 Task: Plan a team-building scavenger hunt for the 28th at 9:30 PM to 10:00 PM.
Action: Mouse moved to (46, 70)
Screenshot: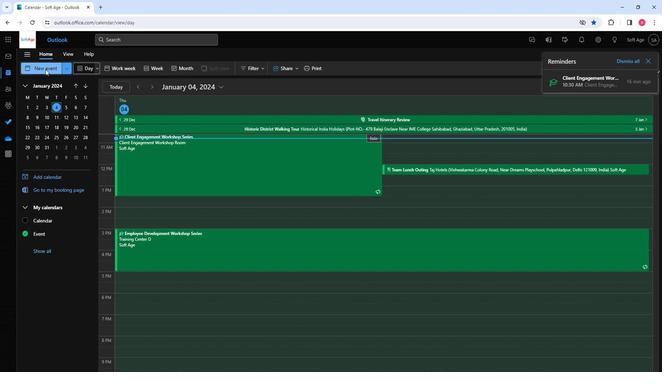 
Action: Mouse pressed left at (46, 70)
Screenshot: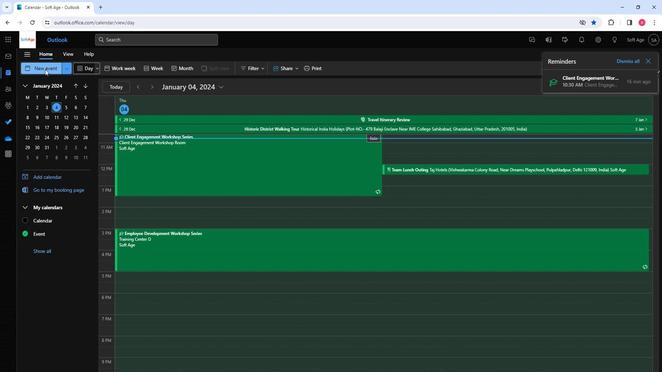 
Action: Mouse moved to (176, 114)
Screenshot: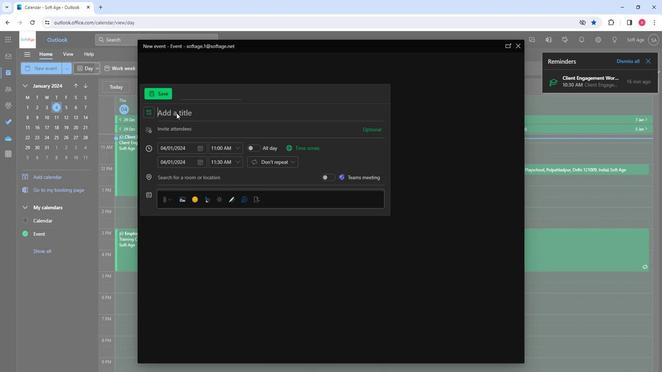 
Action: Mouse pressed left at (176, 114)
Screenshot: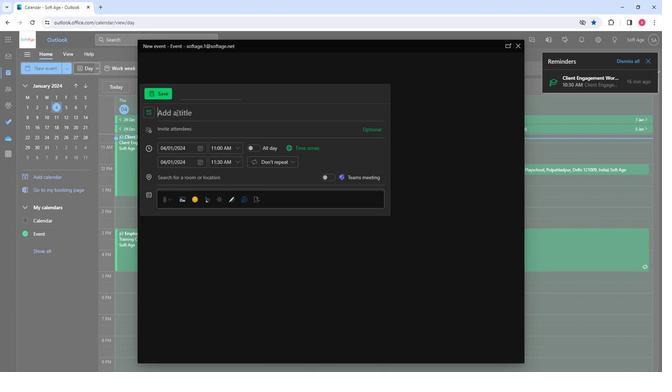 
Action: Mouse moved to (176, 113)
Screenshot: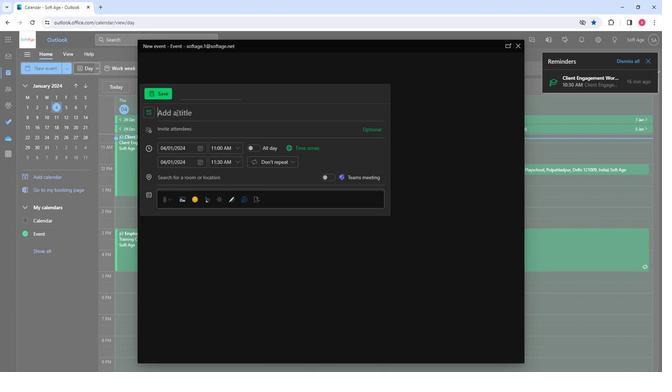 
Action: Key pressed <Key.shift>Team-<Key.shift>Building
Screenshot: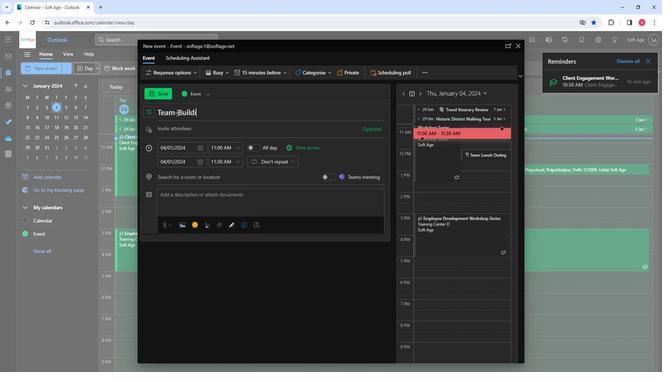 
Action: Mouse moved to (190, 126)
Screenshot: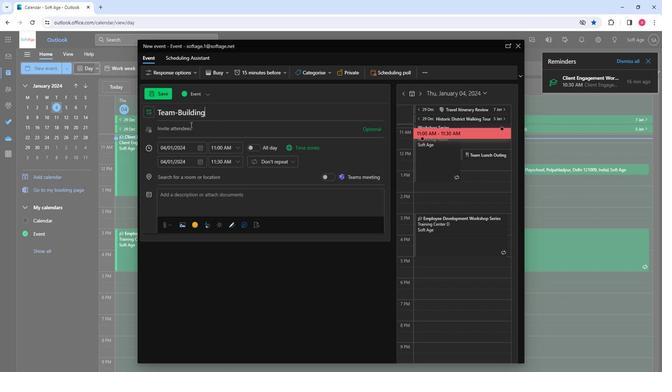 
Action: Mouse pressed left at (190, 126)
Screenshot: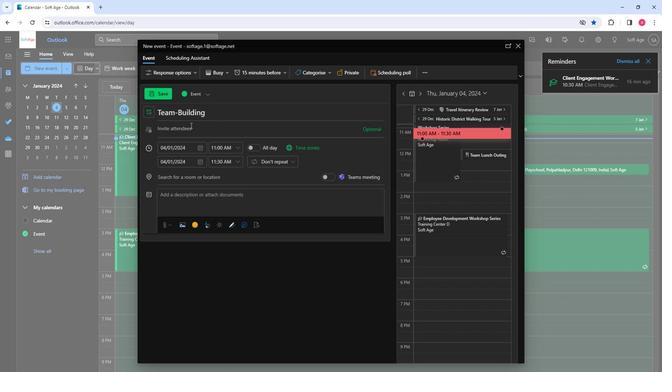 
Action: Mouse moved to (215, 114)
Screenshot: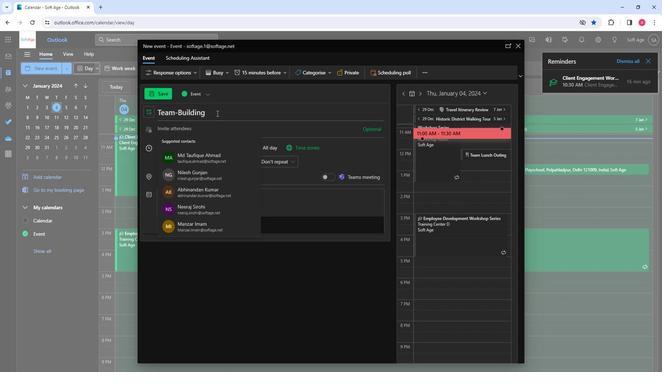 
Action: Mouse pressed left at (215, 114)
Screenshot: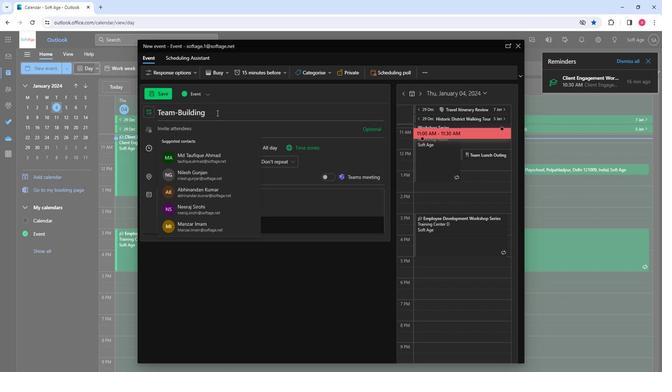 
Action: Mouse moved to (215, 114)
Screenshot: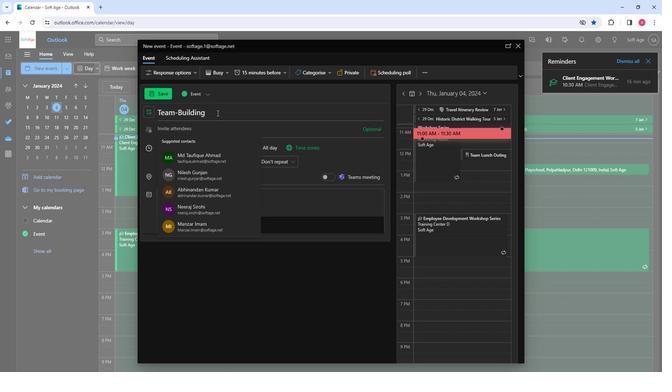 
Action: Key pressed <Key.space><Key.shift><Key.shift><Key.shift><Key.shift><Key.shift><Key.shift><Key.shift><Key.shift><Key.shift><Key.shift>Sa<Key.backspace>cavenger<Key.space><Key.shift>Hunt
Screenshot: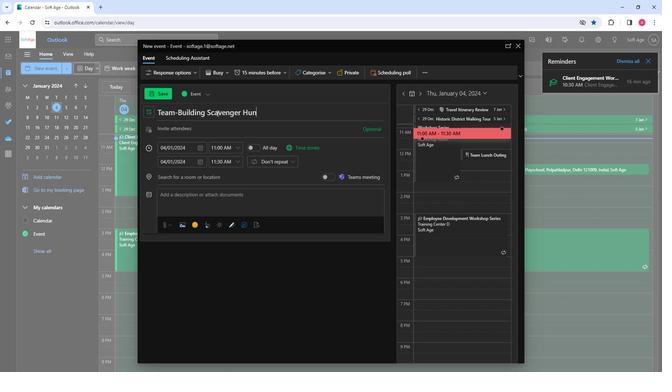 
Action: Mouse moved to (201, 126)
Screenshot: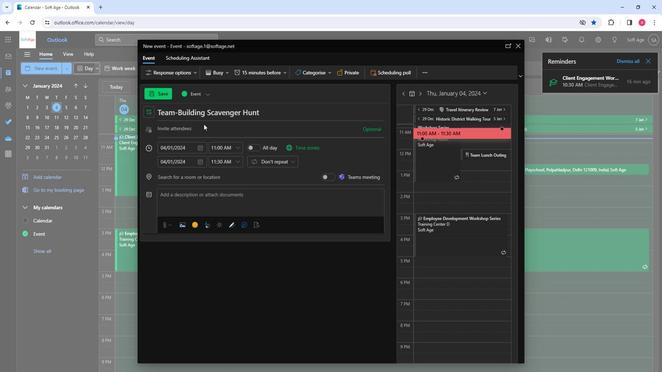 
Action: Mouse pressed left at (201, 126)
Screenshot: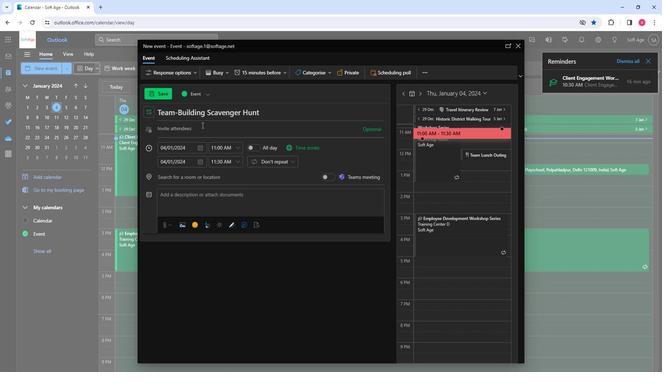 
Action: Key pressed so
Screenshot: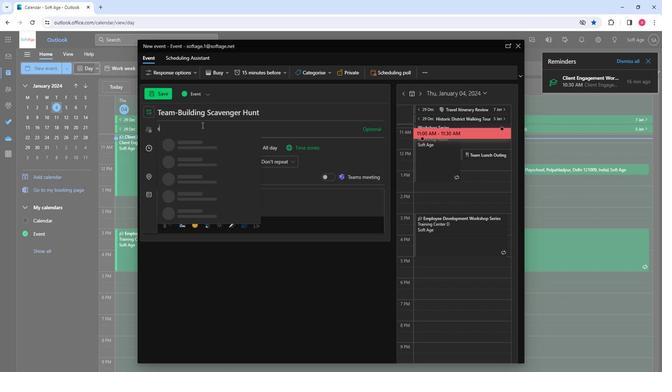 
Action: Mouse moved to (207, 166)
Screenshot: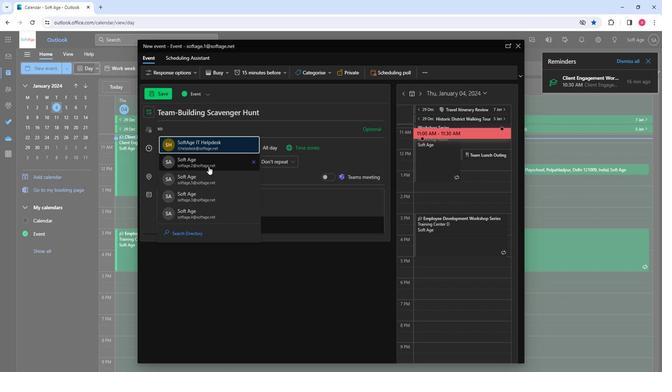
Action: Mouse pressed left at (207, 166)
Screenshot: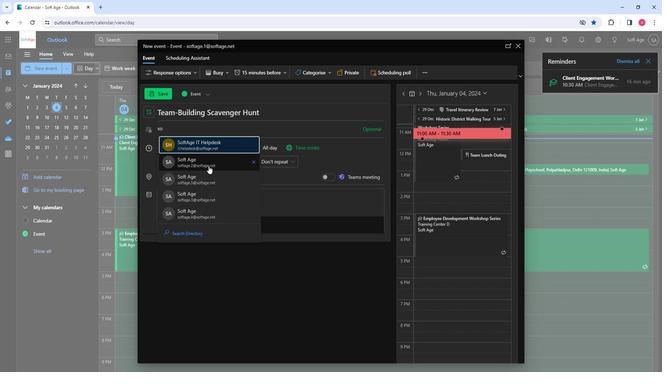 
Action: Key pressed so
Screenshot: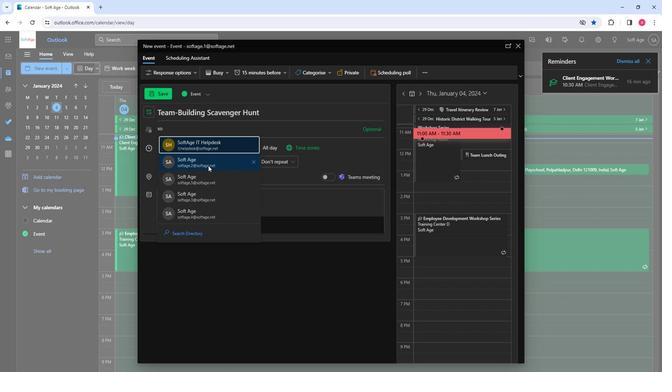 
Action: Mouse moved to (215, 208)
Screenshot: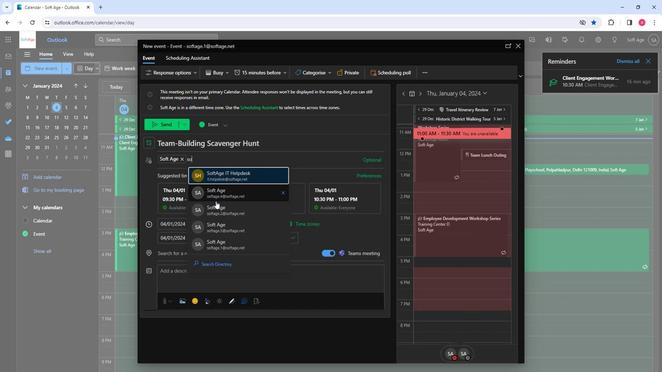 
Action: Mouse pressed left at (215, 208)
Screenshot: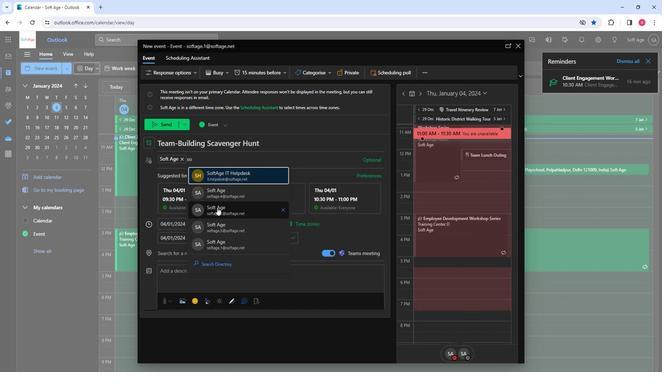 
Action: Key pressed so
Screenshot: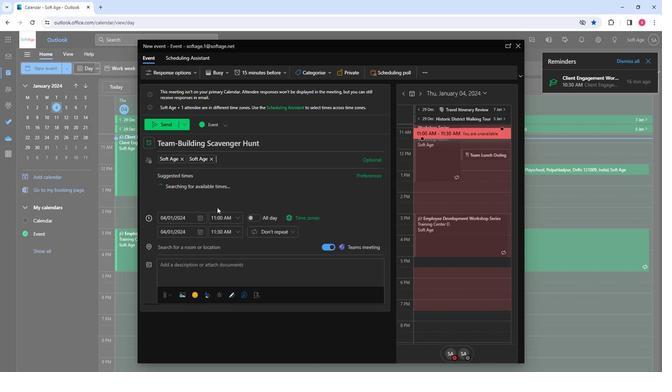 
Action: Mouse moved to (249, 237)
Screenshot: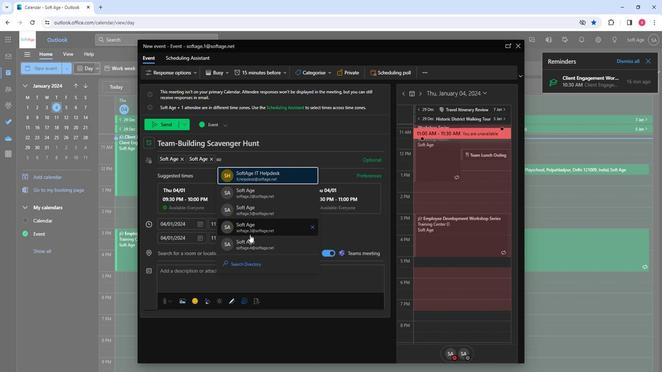 
Action: Mouse pressed left at (249, 237)
Screenshot: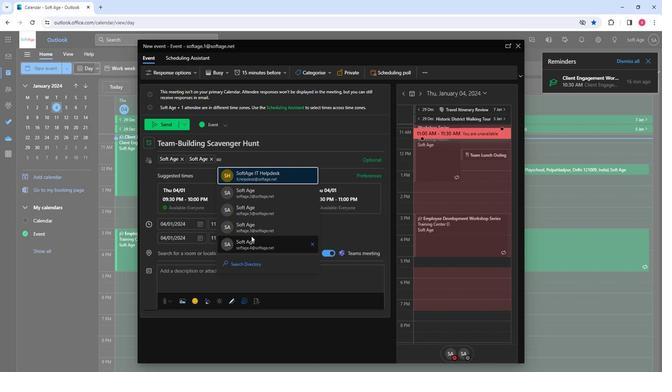 
Action: Mouse moved to (263, 241)
Screenshot: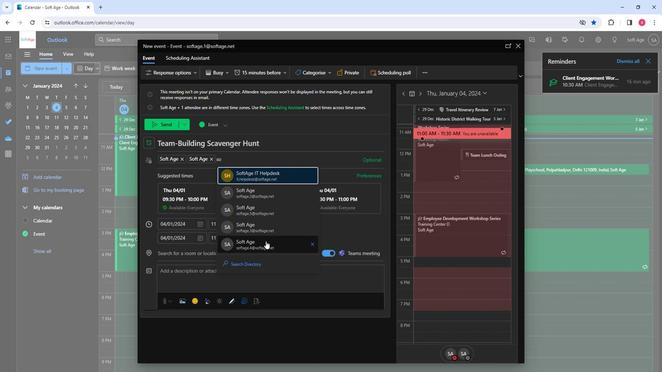 
Action: Mouse pressed left at (263, 241)
Screenshot: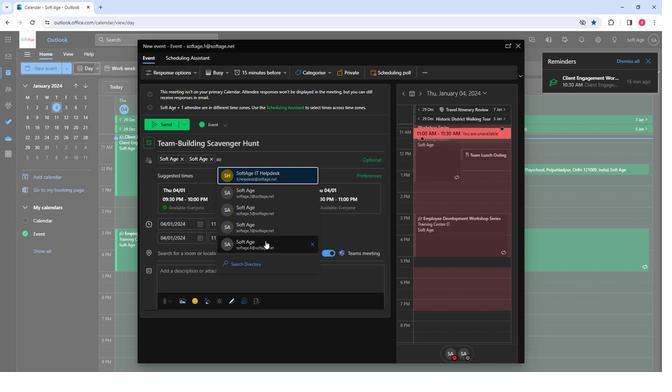 
Action: Mouse moved to (198, 219)
Screenshot: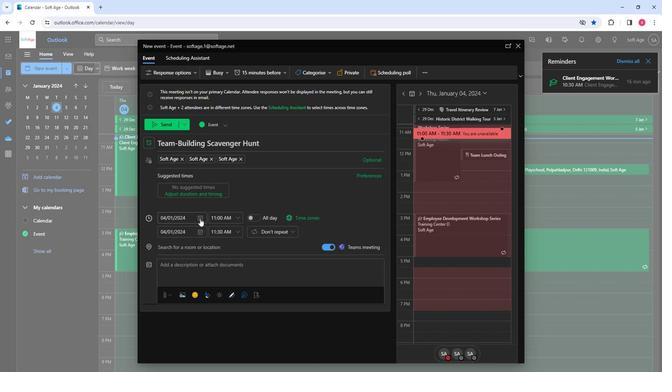 
Action: Mouse pressed left at (198, 219)
Screenshot: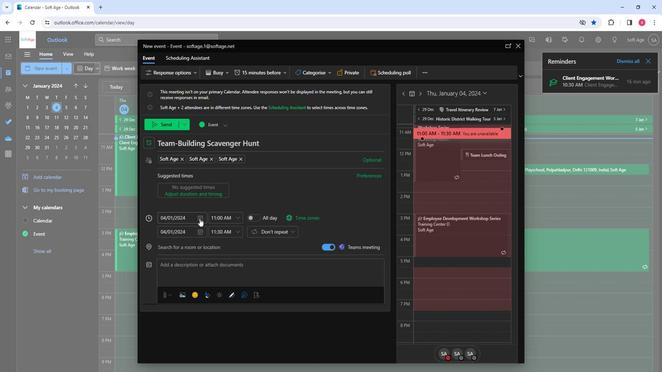 
Action: Mouse moved to (223, 285)
Screenshot: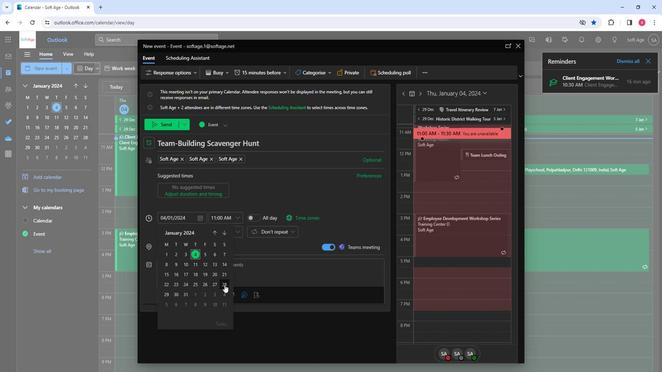 
Action: Mouse pressed left at (223, 285)
Screenshot: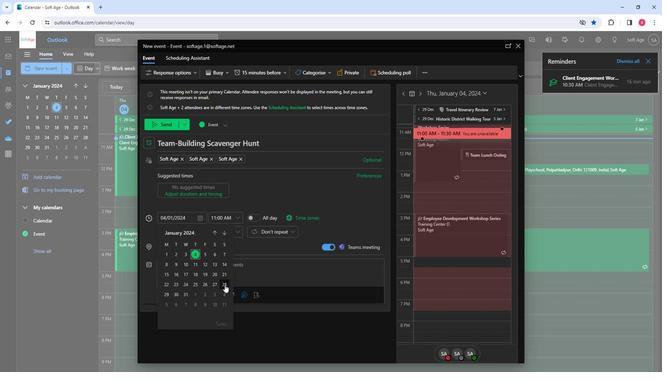 
Action: Mouse moved to (236, 220)
Screenshot: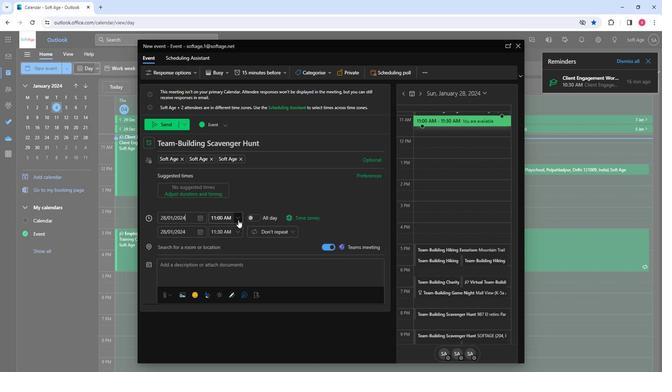 
Action: Mouse pressed left at (236, 220)
Screenshot: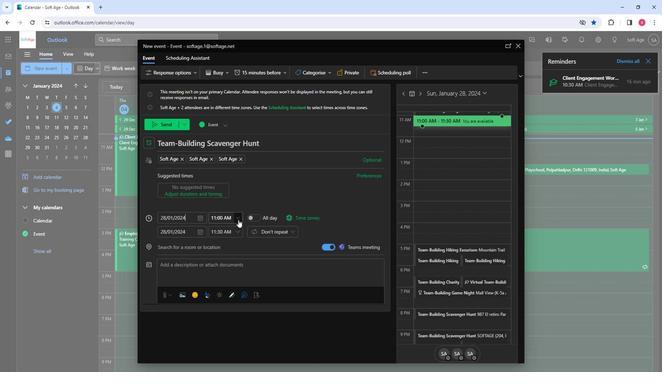 
Action: Mouse moved to (222, 251)
Screenshot: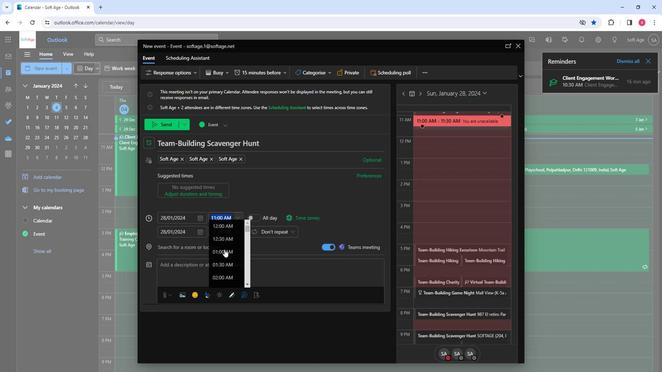 
Action: Mouse scrolled (222, 251) with delta (0, 0)
Screenshot: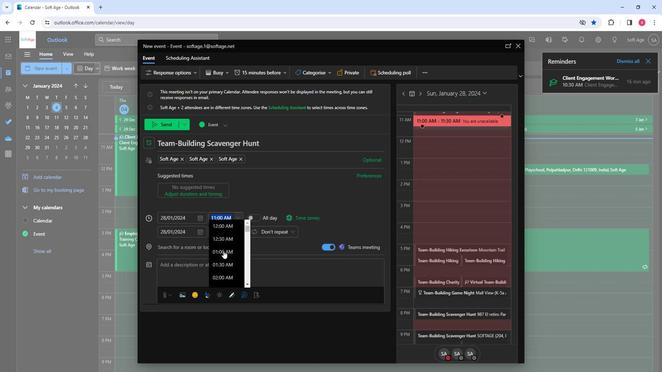 
Action: Mouse scrolled (222, 251) with delta (0, 0)
Screenshot: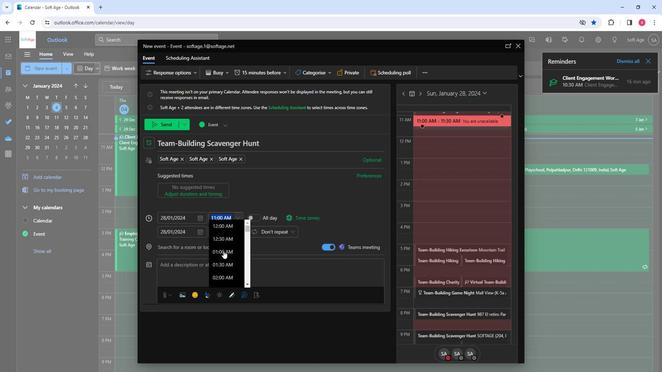 
Action: Mouse scrolled (222, 251) with delta (0, 0)
Screenshot: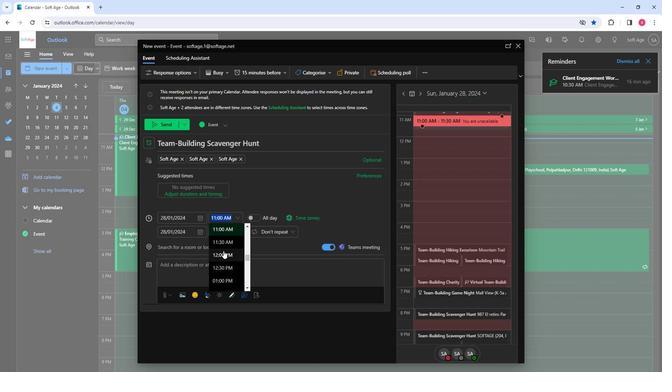 
Action: Mouse scrolled (222, 251) with delta (0, 0)
Screenshot: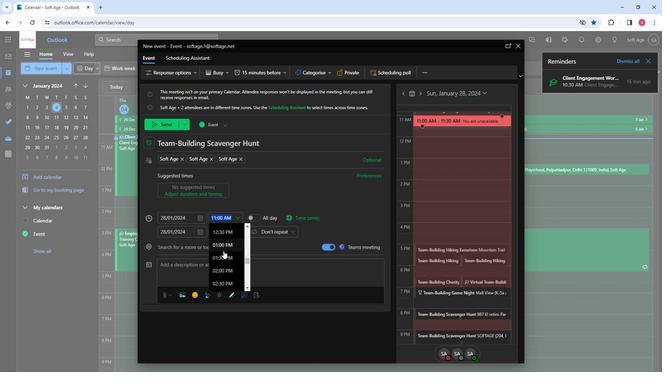 
Action: Mouse scrolled (222, 251) with delta (0, 0)
Screenshot: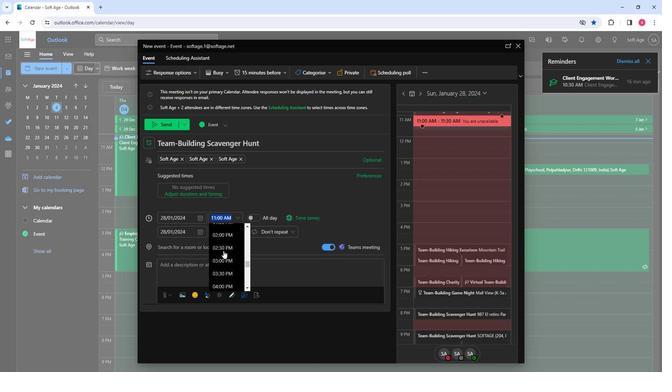 
Action: Mouse scrolled (222, 251) with delta (0, 0)
Screenshot: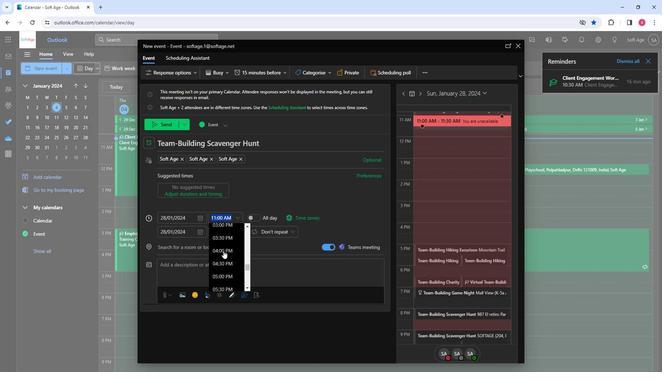 
Action: Mouse scrolled (222, 251) with delta (0, 0)
Screenshot: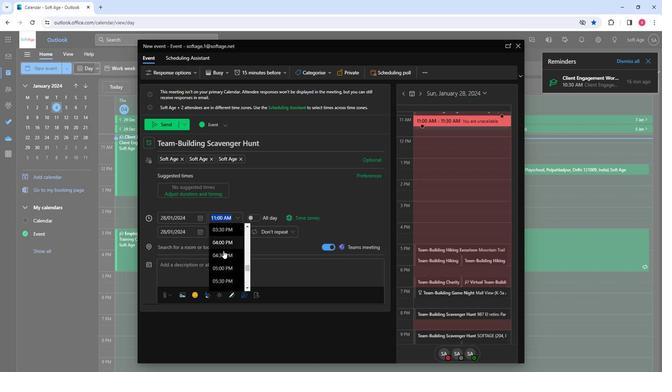 
Action: Mouse scrolled (222, 251) with delta (0, 0)
Screenshot: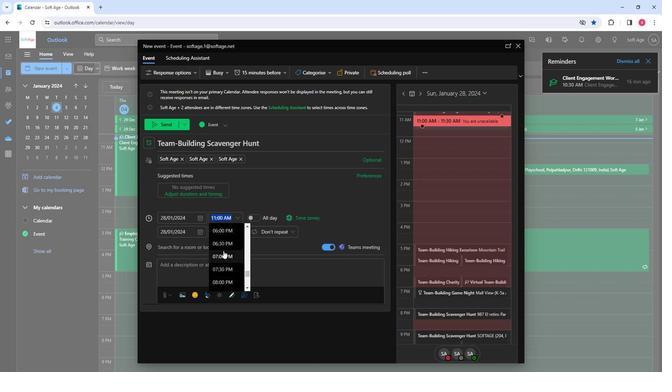 
Action: Mouse moved to (221, 281)
Screenshot: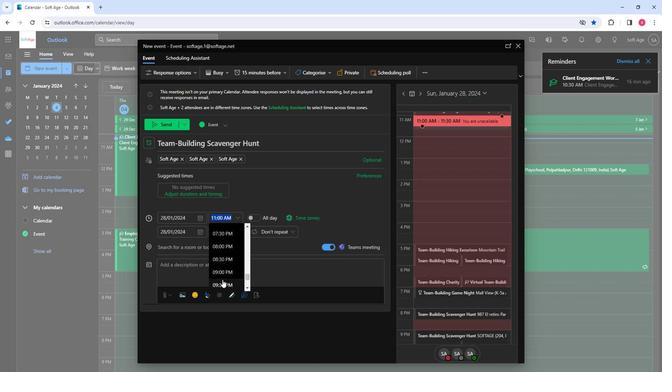 
Action: Mouse pressed left at (221, 281)
Screenshot: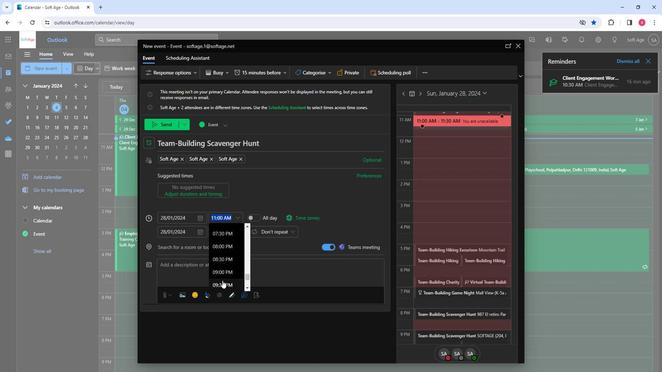 
Action: Mouse moved to (188, 253)
Screenshot: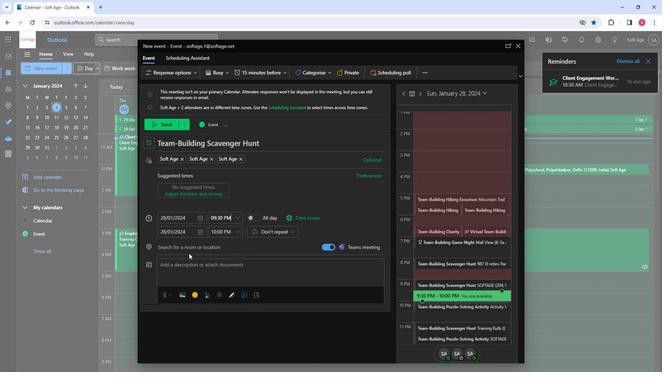 
Action: Mouse pressed left at (188, 253)
Screenshot: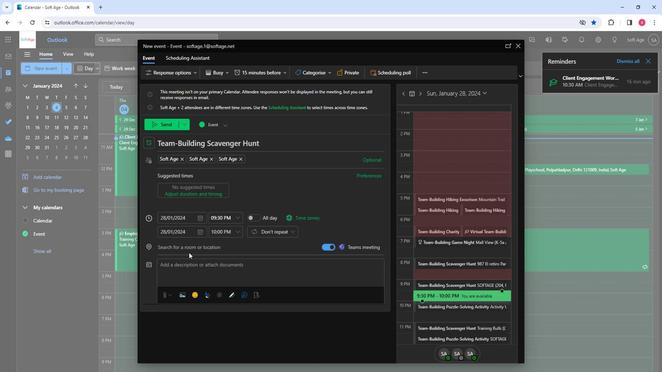 
Action: Key pressed o
Screenshot: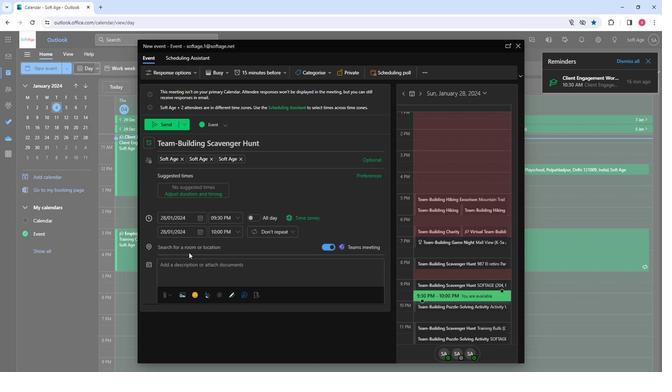 
Action: Mouse moved to (201, 294)
Screenshot: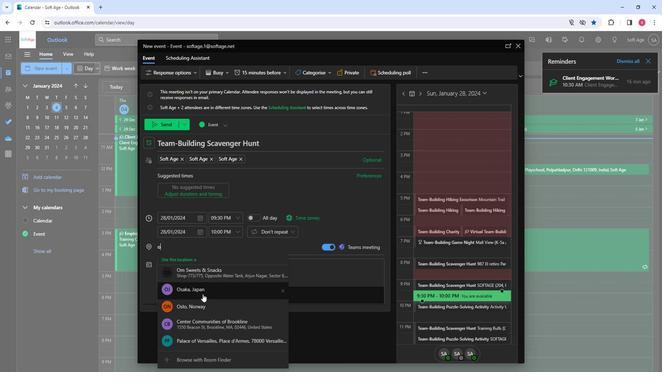 
Action: Mouse pressed left at (201, 294)
Screenshot: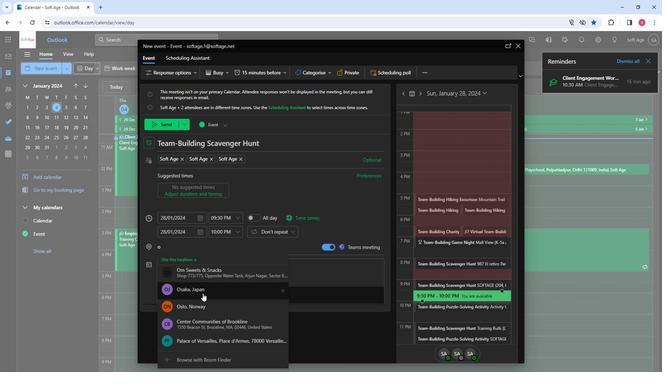 
Action: Mouse moved to (198, 273)
Screenshot: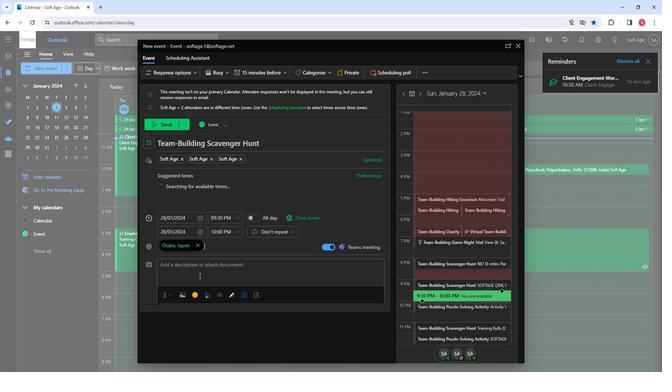 
Action: Mouse pressed left at (198, 273)
Screenshot: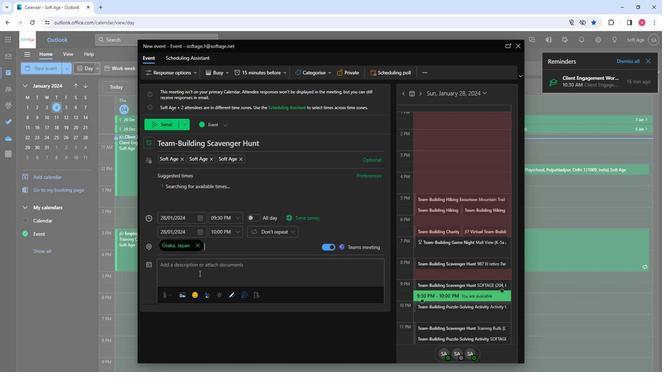 
Action: Key pressed <Key.shift><Key.shift><Key.shift><Key.shift><Key.shift>Ignite<Key.space>teamsp<Key.backspace><Key.backspace><Key.space>spirit<Key.space>with<Key.space>a<Key.space>thrilling<Key.space>team-building<Key.space>scavenger<Key.space>hunt.<Key.space><Key.shift>Strengthen<Key.space>collaboration,<Key.space>problem-solving,<Key.space>and<Key.space>communication<Key.space>as<Key.space>your<Key.space>team<Key.space>unravels<Key.space>clues<Key.space>and<Key.space>conquers<Key.space>challenges<Key.space>together.
Screenshot: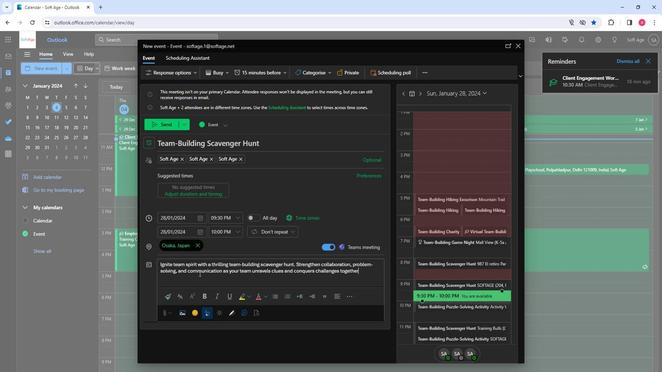 
Action: Mouse pressed left at (198, 273)
Screenshot: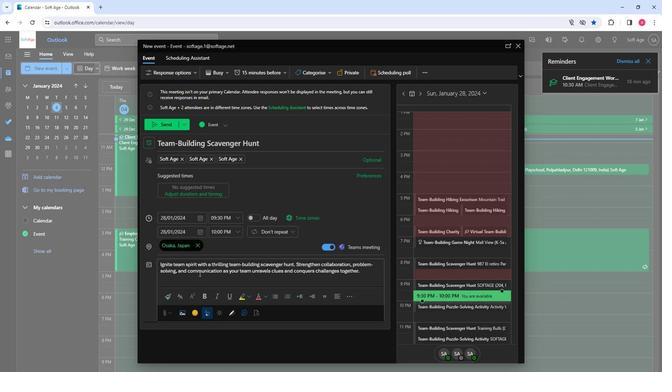 
Action: Mouse pressed left at (198, 273)
Screenshot: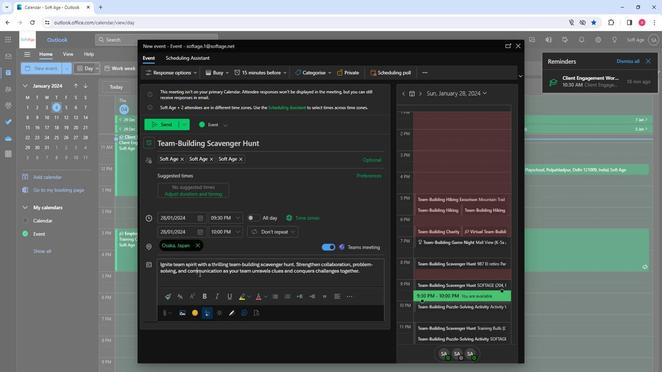 
Action: Mouse pressed left at (198, 273)
Screenshot: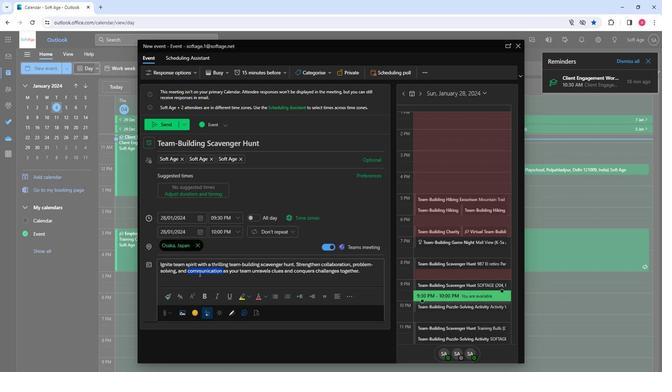 
Action: Mouse pressed left at (198, 273)
Screenshot: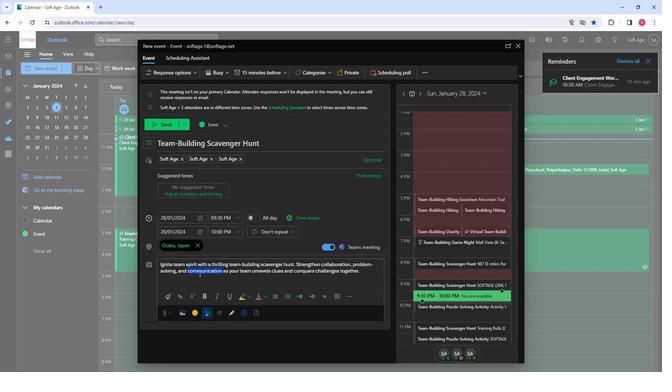 
Action: Mouse moved to (181, 292)
Screenshot: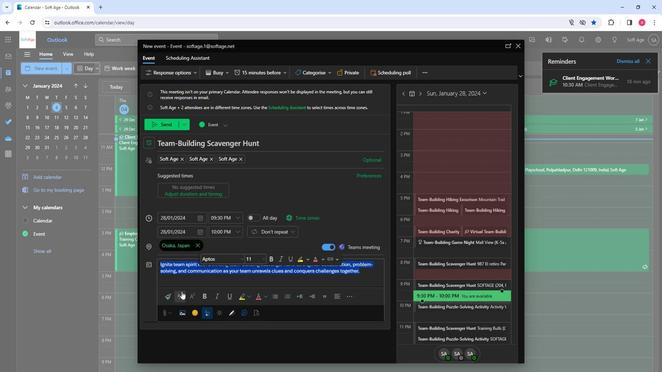 
Action: Mouse pressed left at (181, 292)
Screenshot: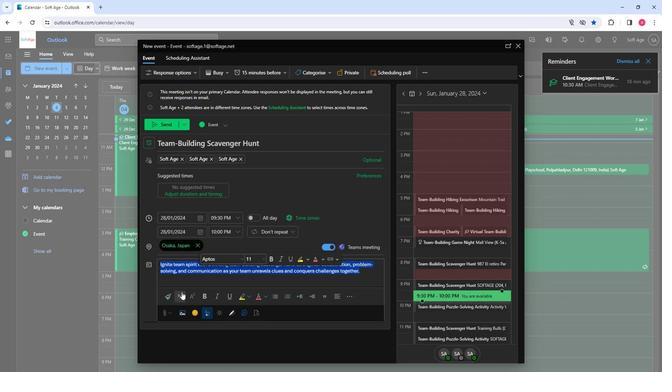 
Action: Mouse moved to (212, 228)
Screenshot: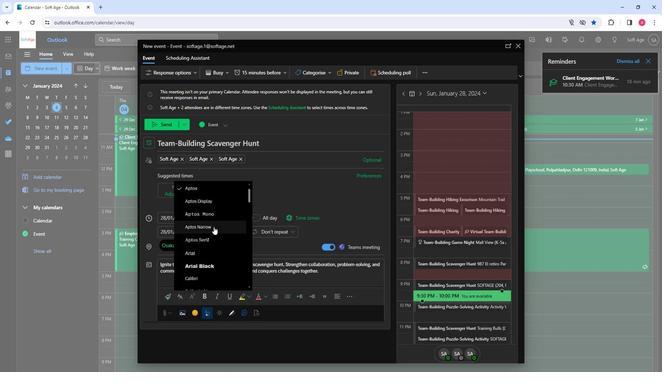 
Action: Mouse scrolled (212, 228) with delta (0, 0)
Screenshot: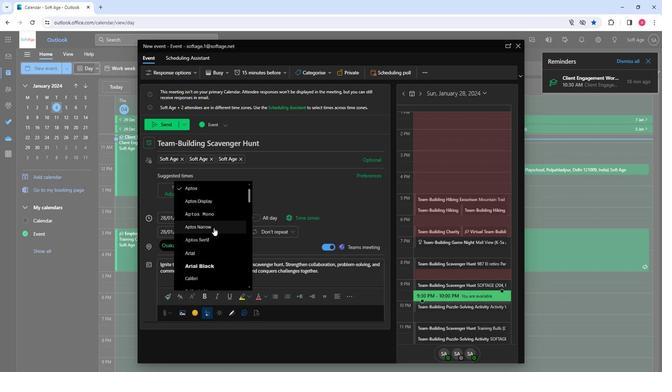 
Action: Mouse moved to (212, 229)
Screenshot: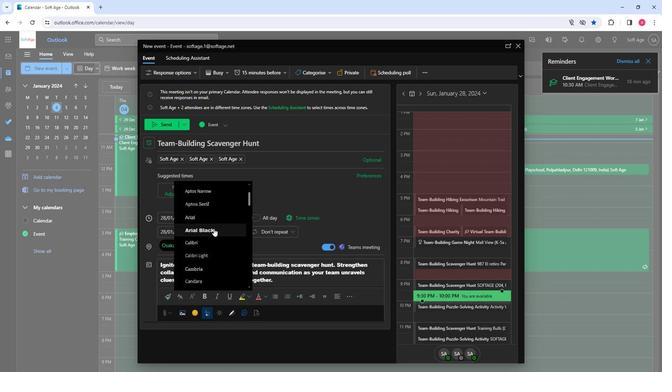 
Action: Mouse scrolled (212, 229) with delta (0, 0)
Screenshot: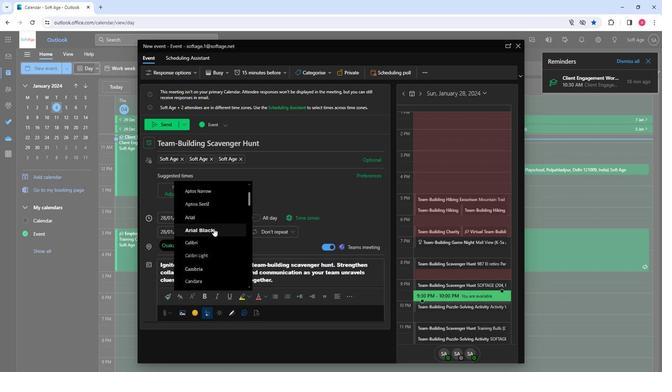 
Action: Mouse moved to (209, 270)
Screenshot: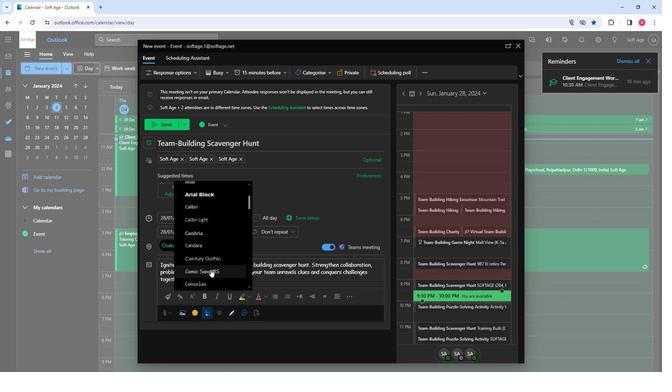 
Action: Mouse pressed left at (209, 270)
Screenshot: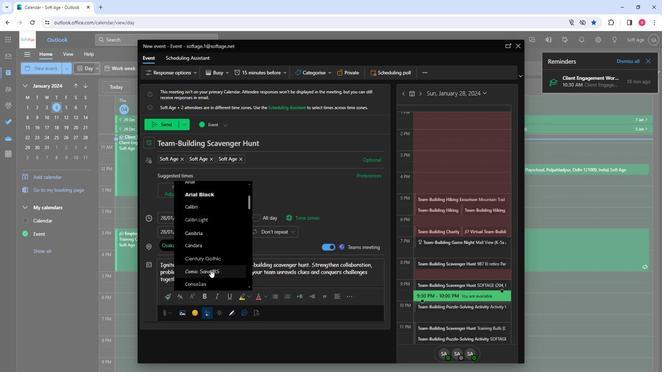 
Action: Mouse moved to (218, 293)
Screenshot: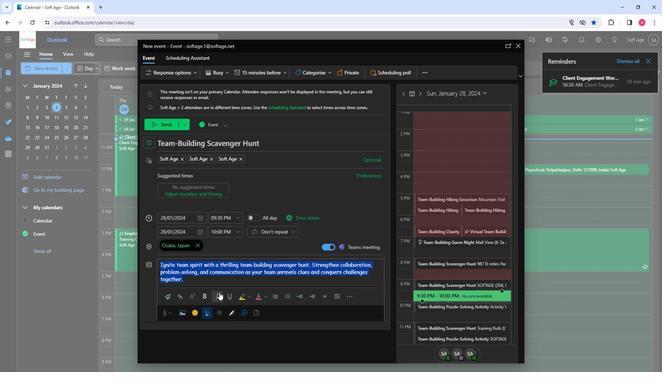 
Action: Mouse pressed left at (218, 293)
Screenshot: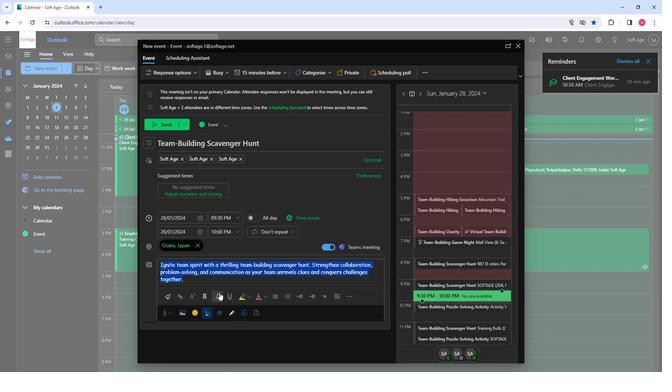 
Action: Mouse moved to (248, 299)
Screenshot: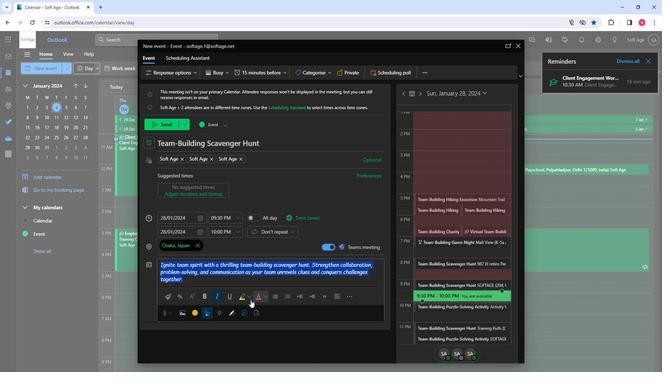 
Action: Mouse pressed left at (248, 299)
Screenshot: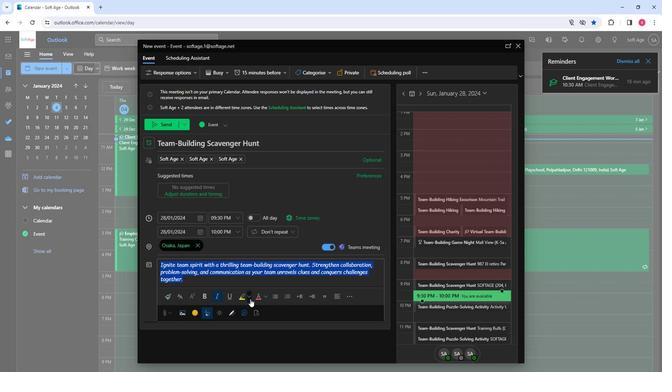 
Action: Mouse moved to (257, 311)
Screenshot: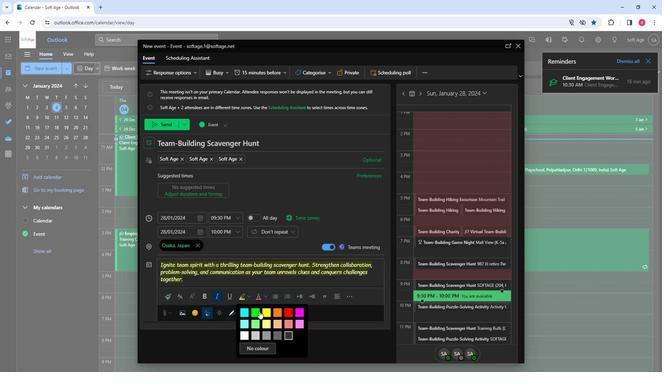 
Action: Mouse pressed left at (257, 311)
Screenshot: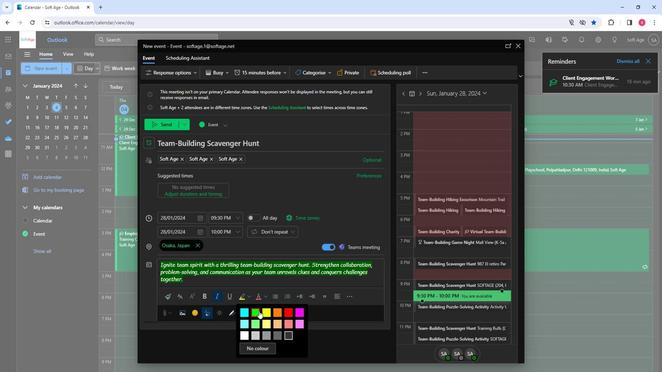 
Action: Mouse moved to (187, 280)
Screenshot: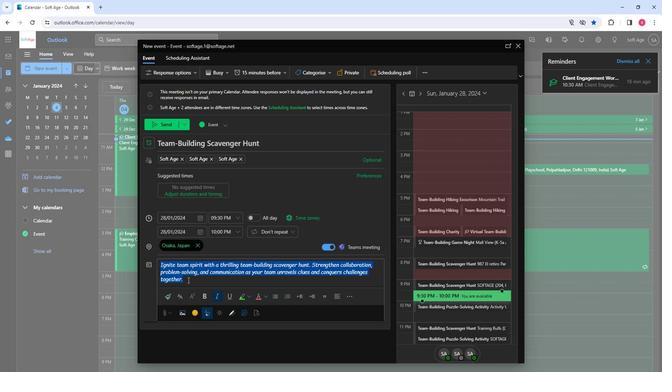 
Action: Mouse pressed left at (187, 280)
Screenshot: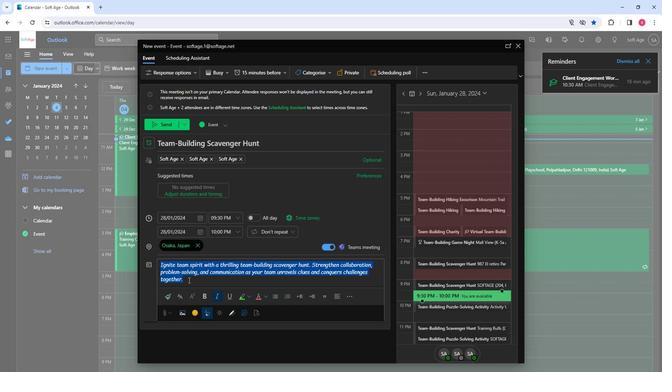 
Action: Mouse moved to (188, 280)
Screenshot: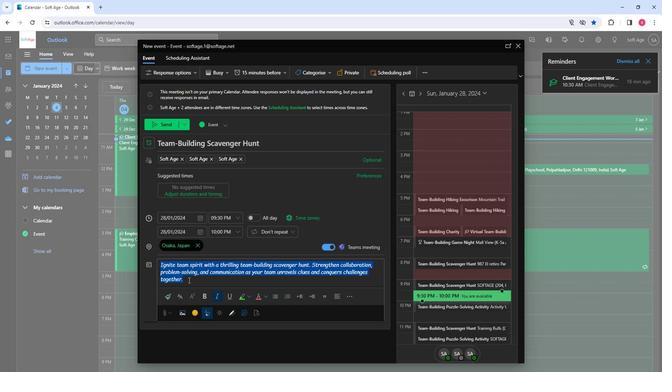 
Action: Mouse pressed left at (188, 280)
Screenshot: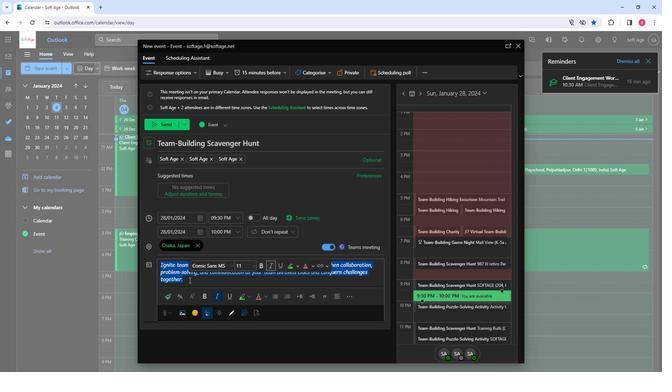 
Action: Mouse moved to (168, 126)
Screenshot: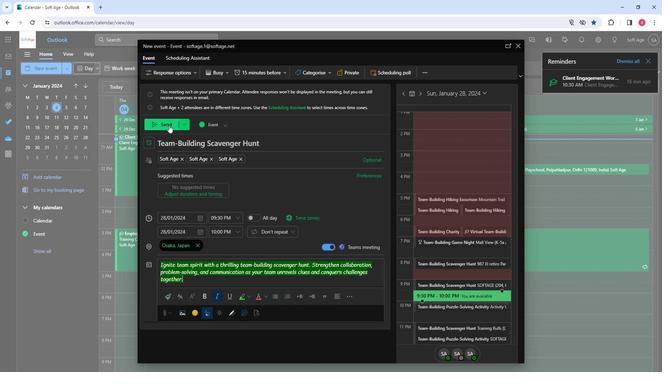 
Action: Mouse pressed left at (168, 126)
Screenshot: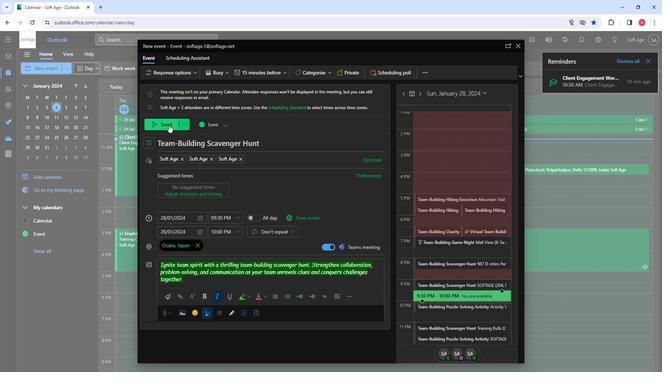 
Action: Mouse moved to (264, 320)
Screenshot: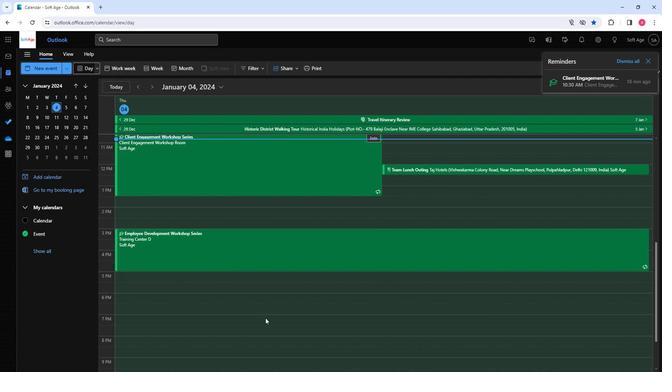 
